 Task: Create Card Crisis Communication Execution in Board Marketing Strategy to Workspace Lead Generation. Create Card Board Meeting Review in Board Employee Offboarding to Workspace Lead Generation. Create Card Crisis Communication Execution in Board Content Marketing Web Content Strategy and Optimization to Workspace Lead Generation
Action: Mouse moved to (78, 362)
Screenshot: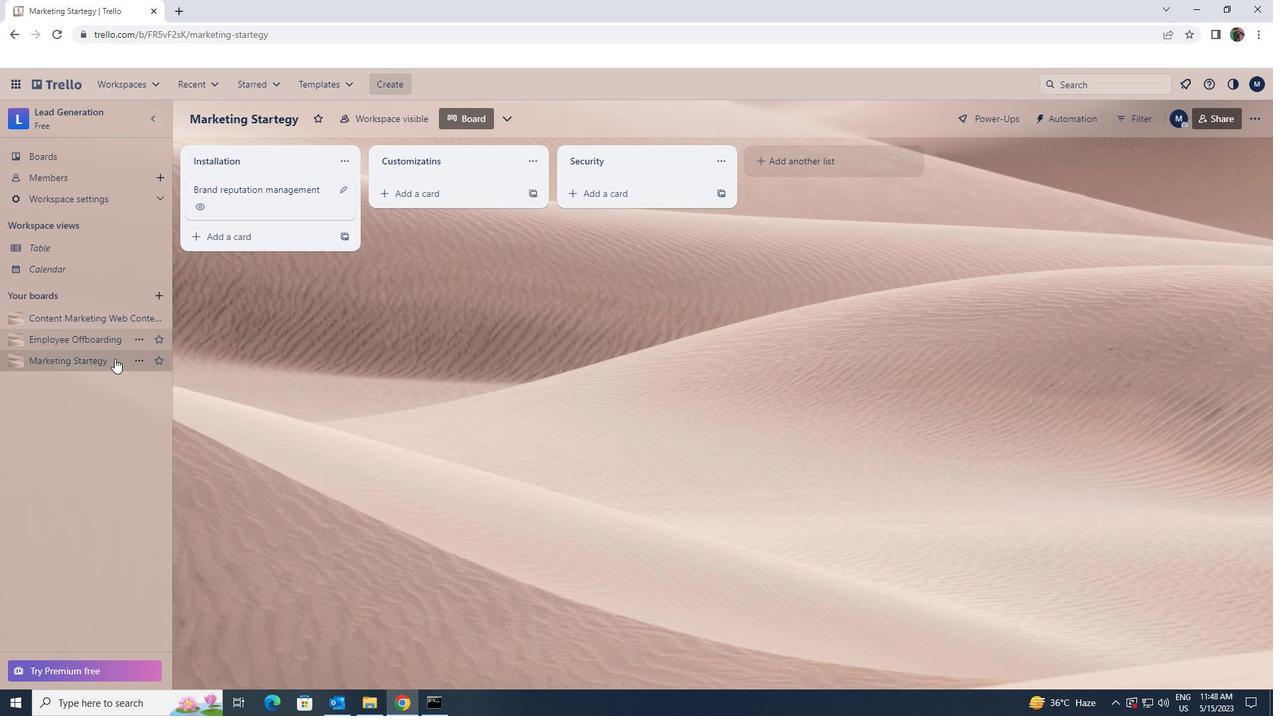 
Action: Mouse pressed left at (78, 362)
Screenshot: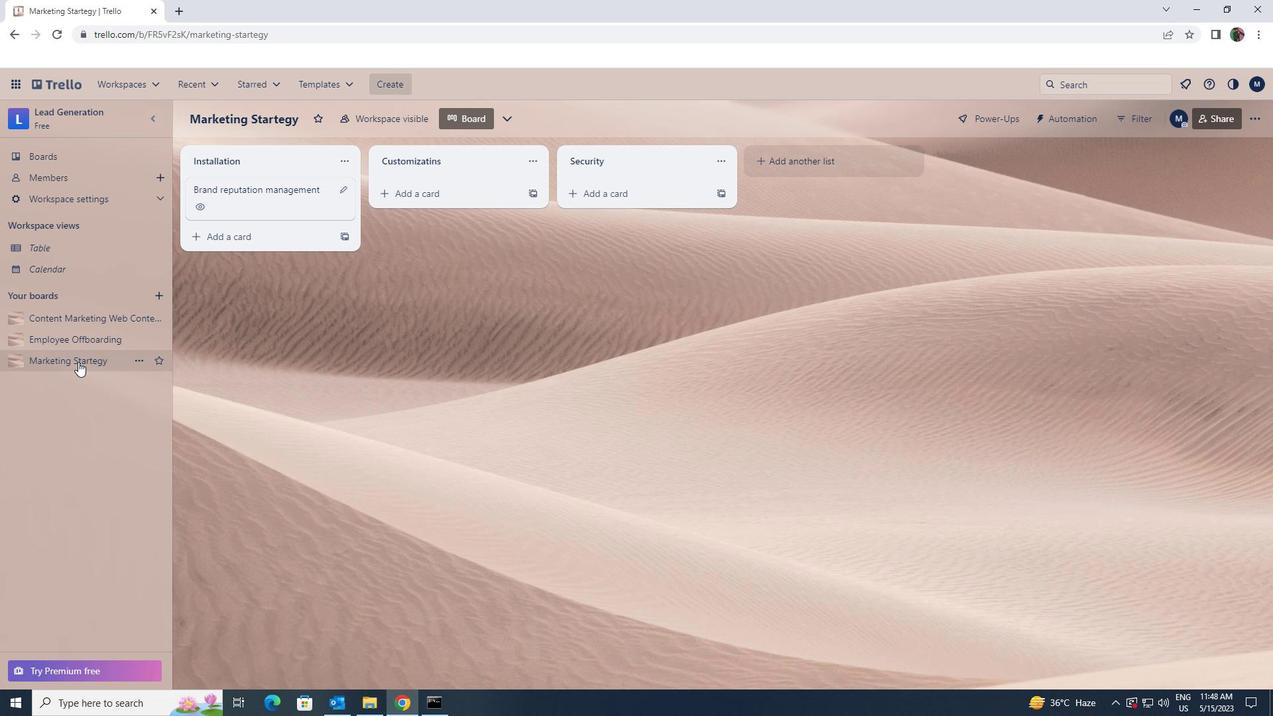 
Action: Mouse moved to (396, 201)
Screenshot: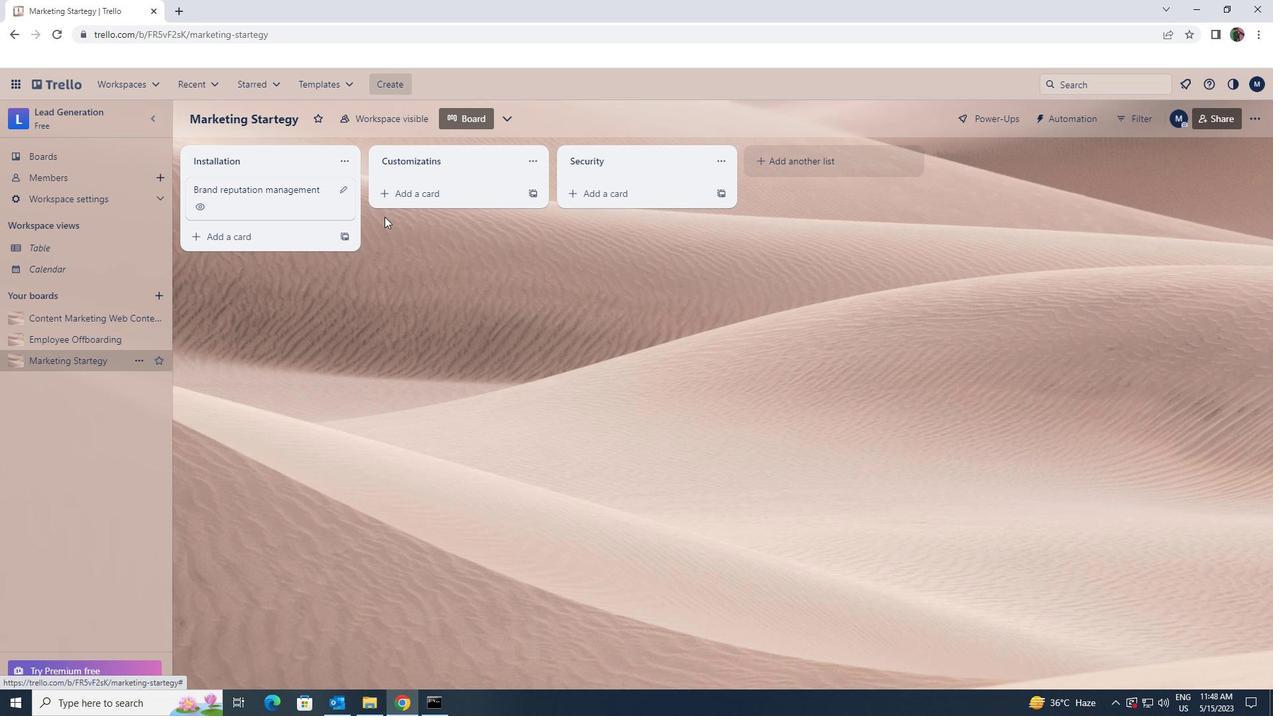 
Action: Mouse pressed left at (396, 201)
Screenshot: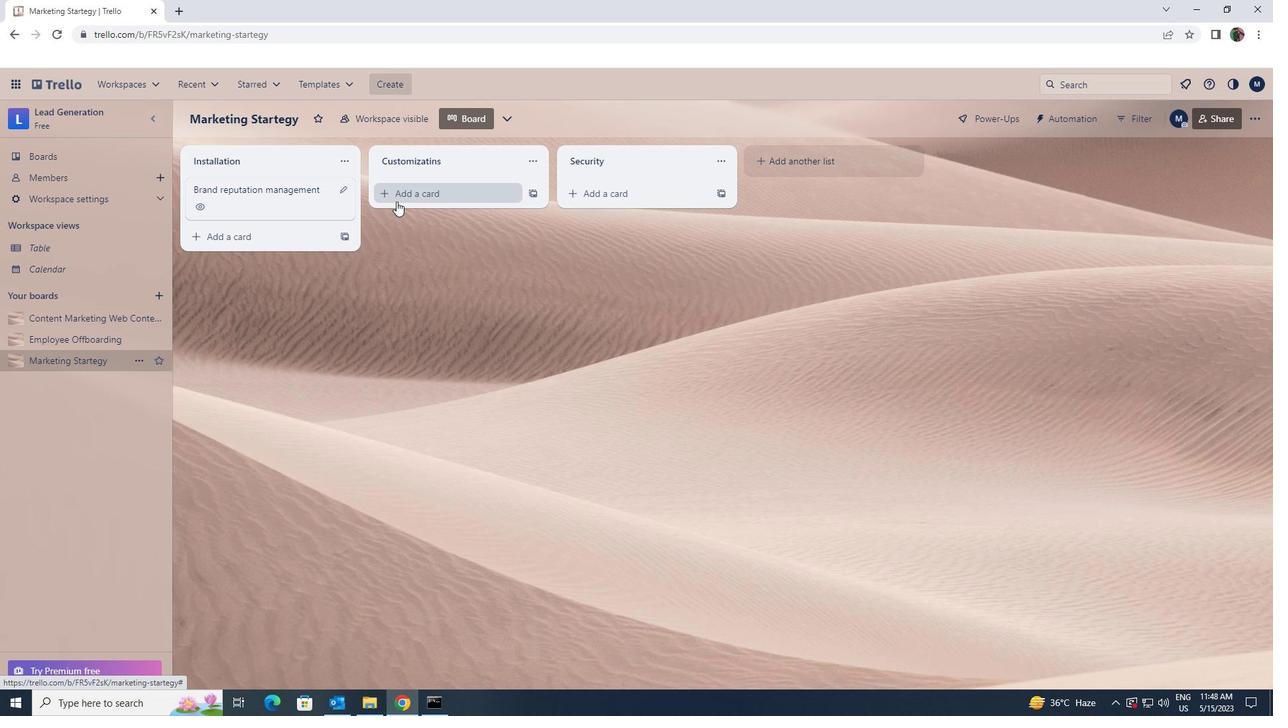 
Action: Key pressed <Key.shift>ctrl+CRISIS<Key.space>COMMUNICATION<Key.space>EXECUATION
Screenshot: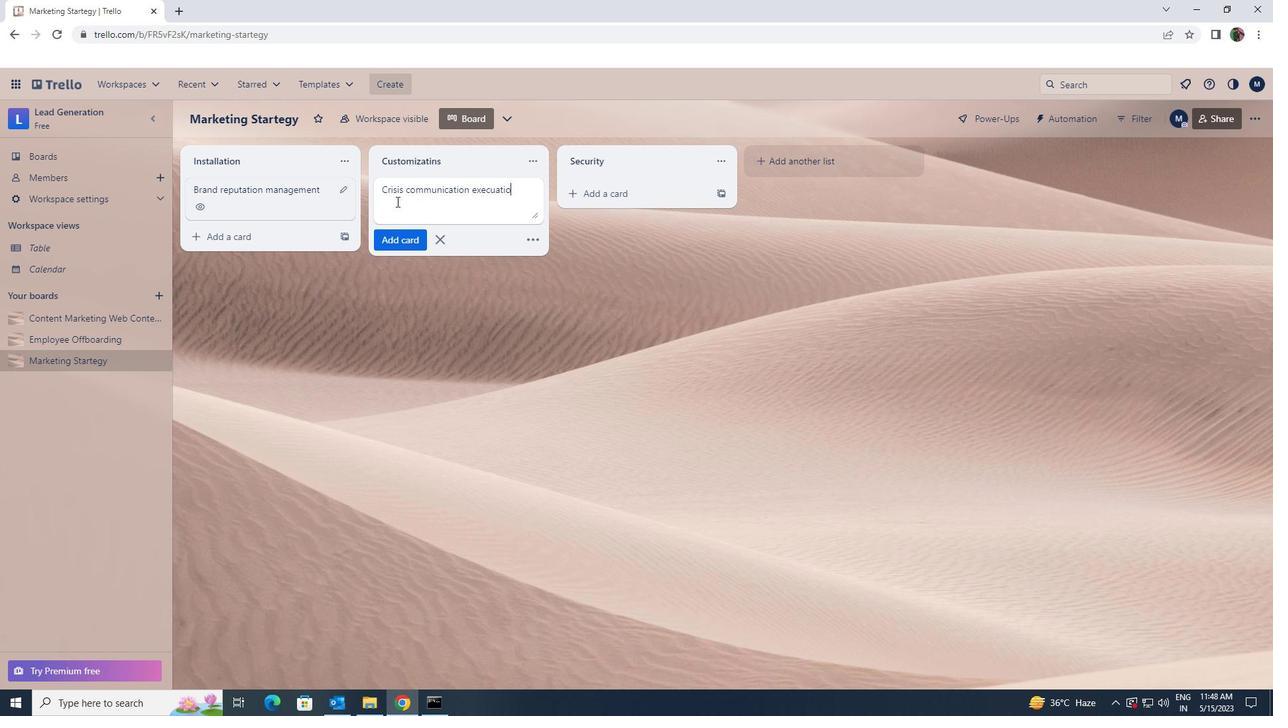 
Action: Mouse moved to (421, 240)
Screenshot: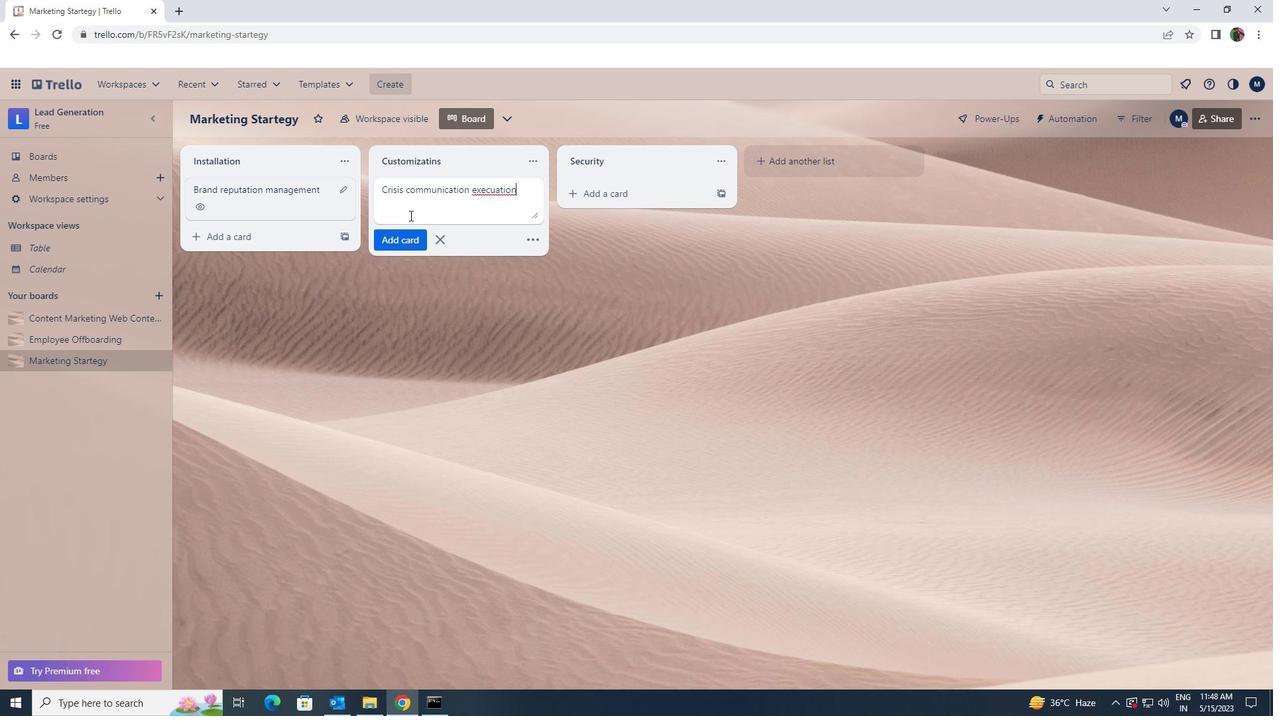 
Action: Mouse pressed left at (421, 240)
Screenshot: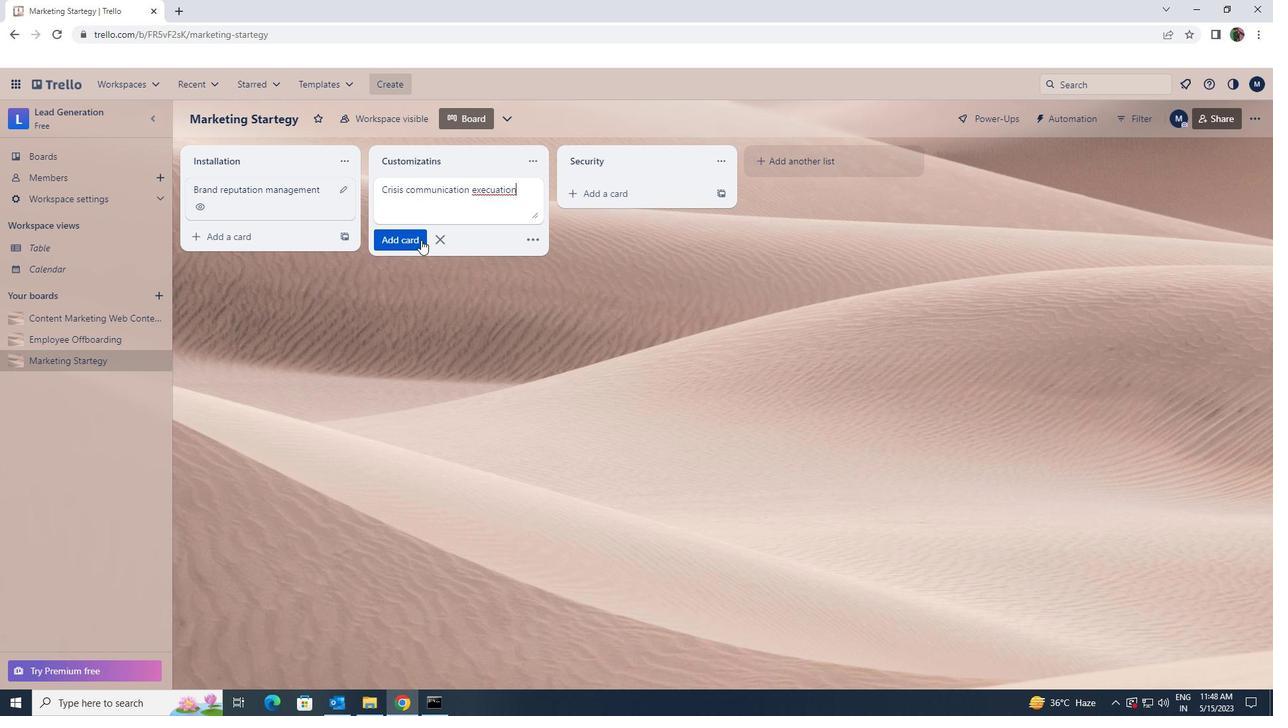 
Action: Mouse moved to (27, 344)
Screenshot: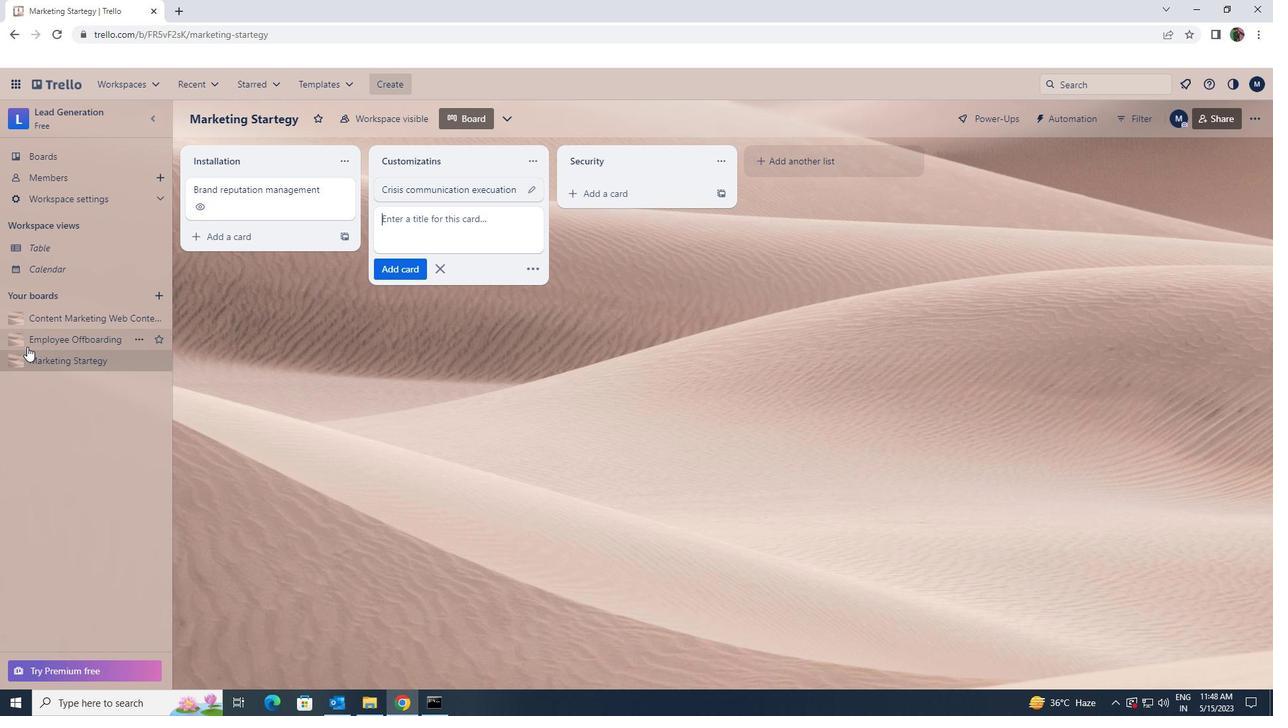 
Action: Mouse pressed left at (27, 344)
Screenshot: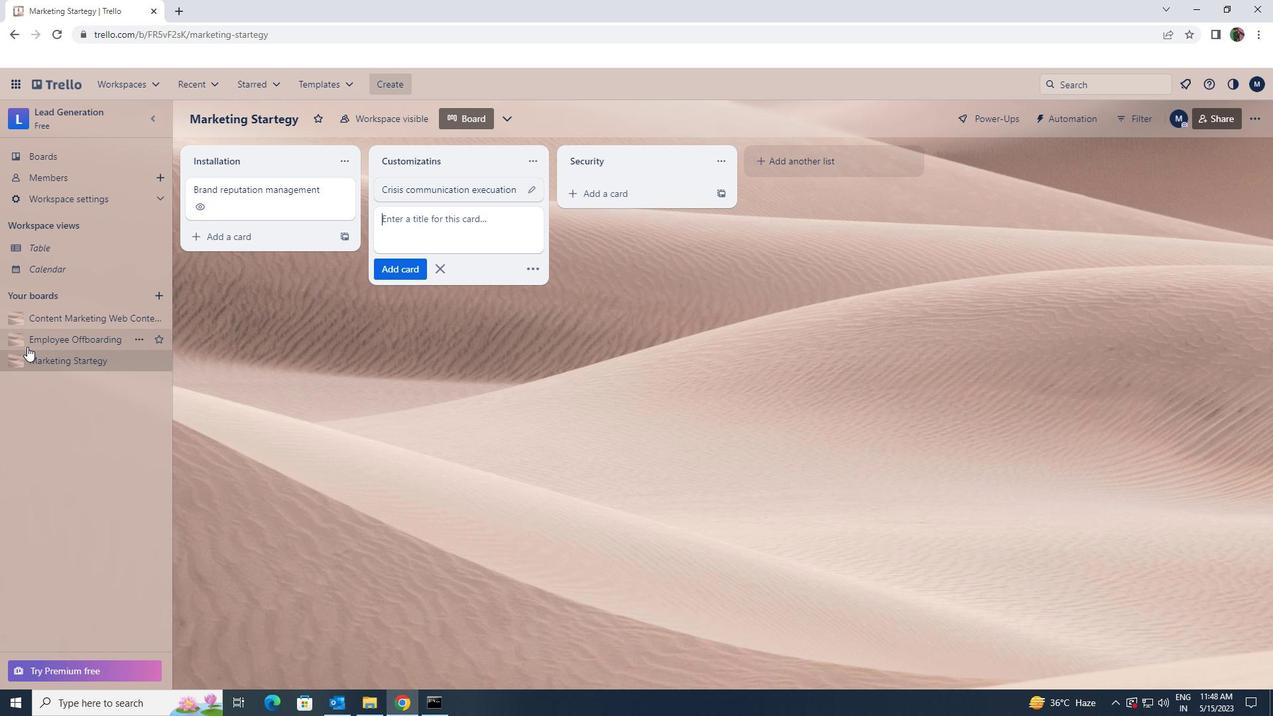 
Action: Mouse moved to (440, 196)
Screenshot: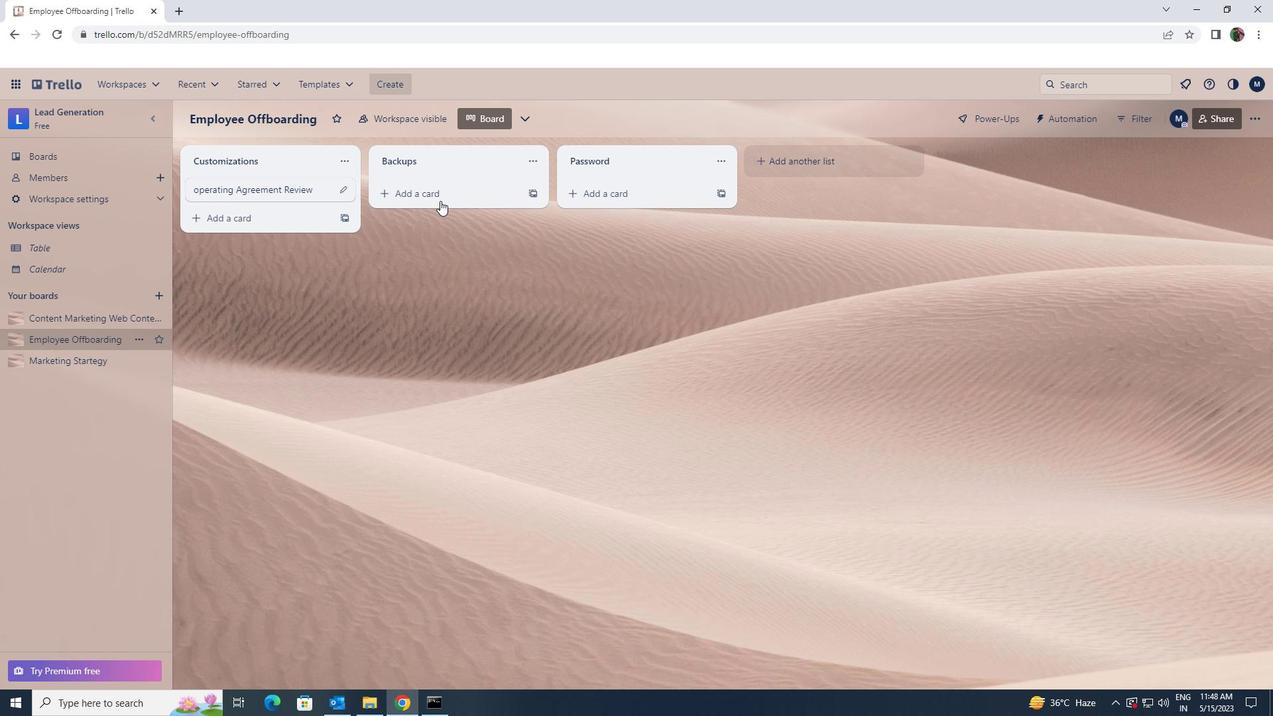 
Action: Mouse pressed left at (440, 196)
Screenshot: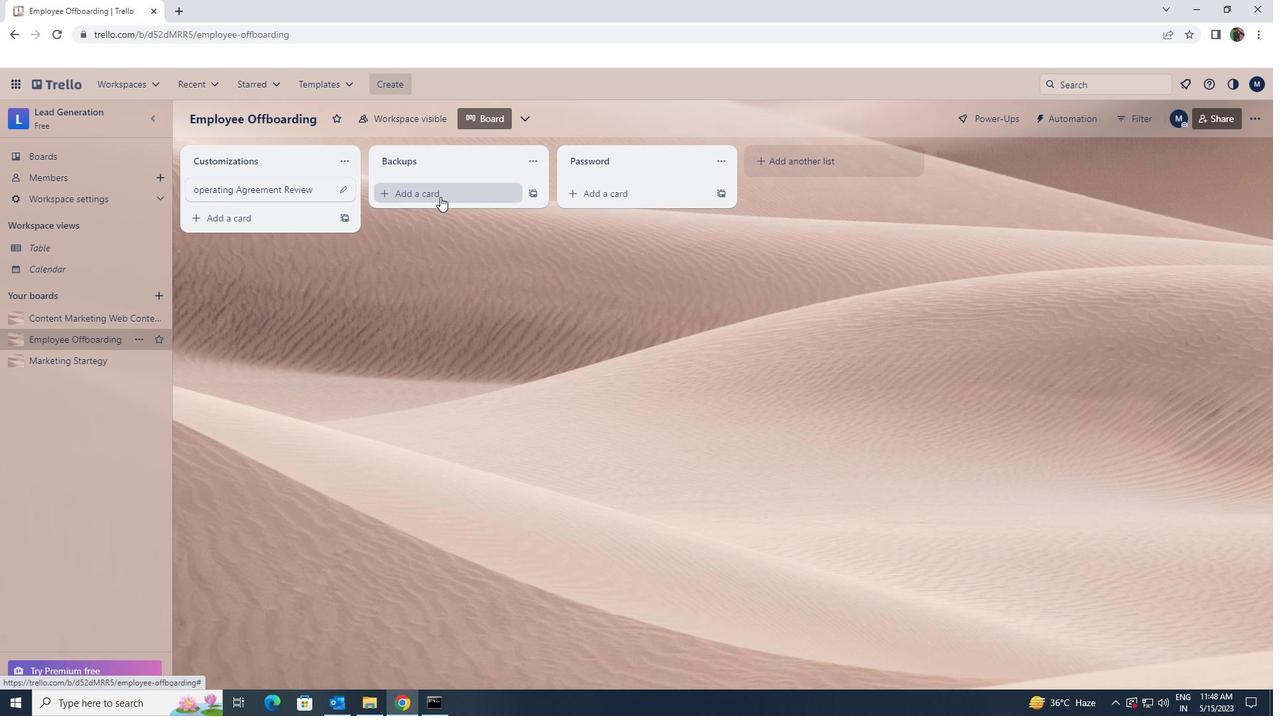 
Action: Key pressed <Key.shift><Key.shift><Key.shift>MEETING<Key.space><Key.shift>RE<Key.backspace>EVIEW
Screenshot: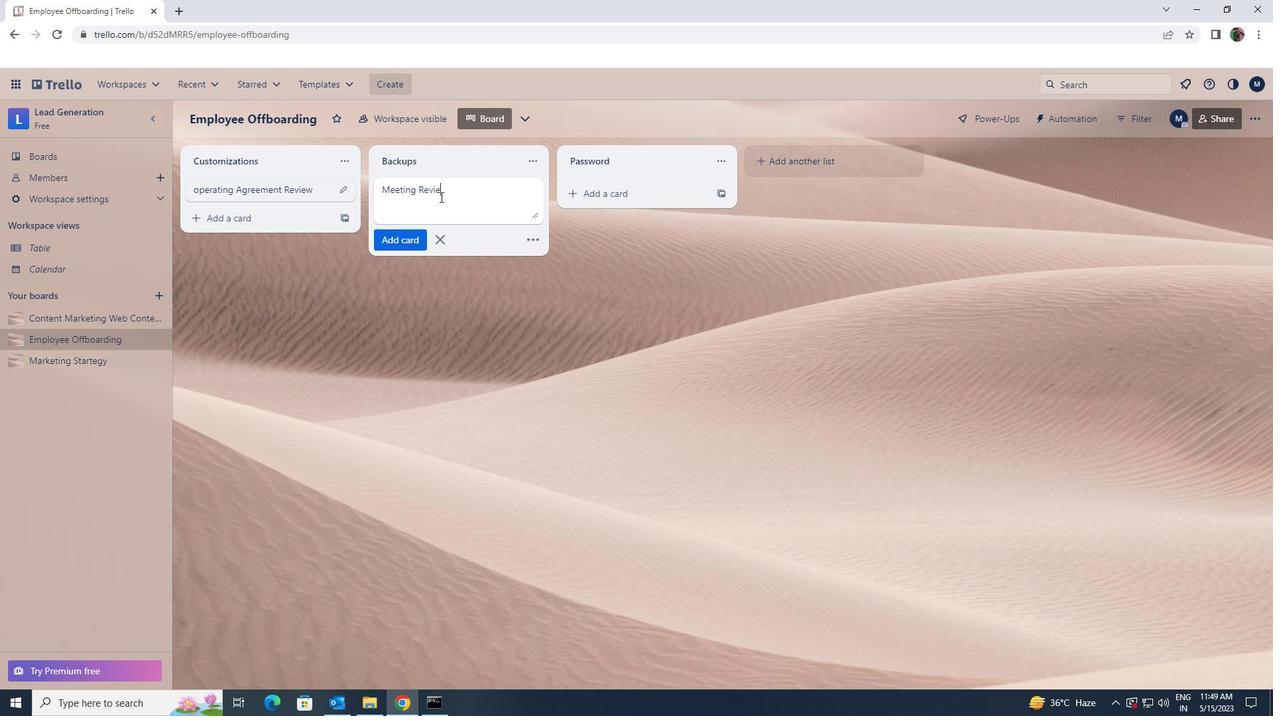
Action: Mouse moved to (409, 237)
Screenshot: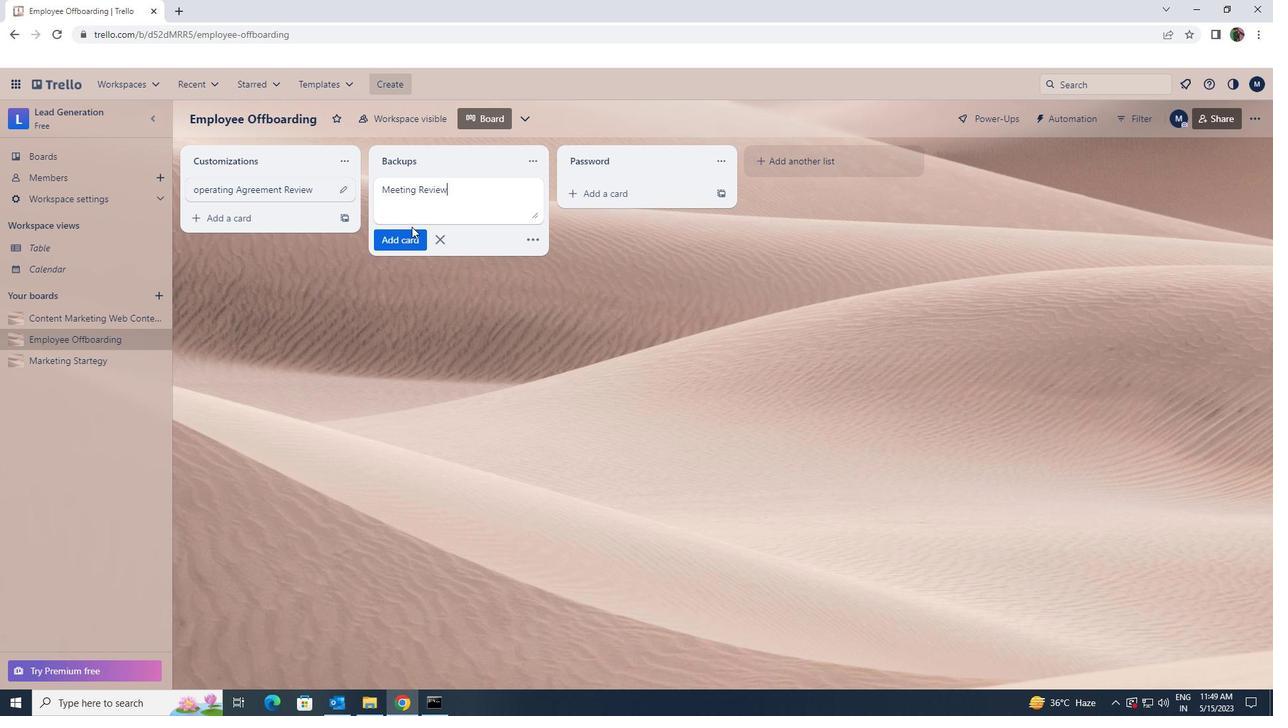 
Action: Mouse pressed left at (409, 237)
Screenshot: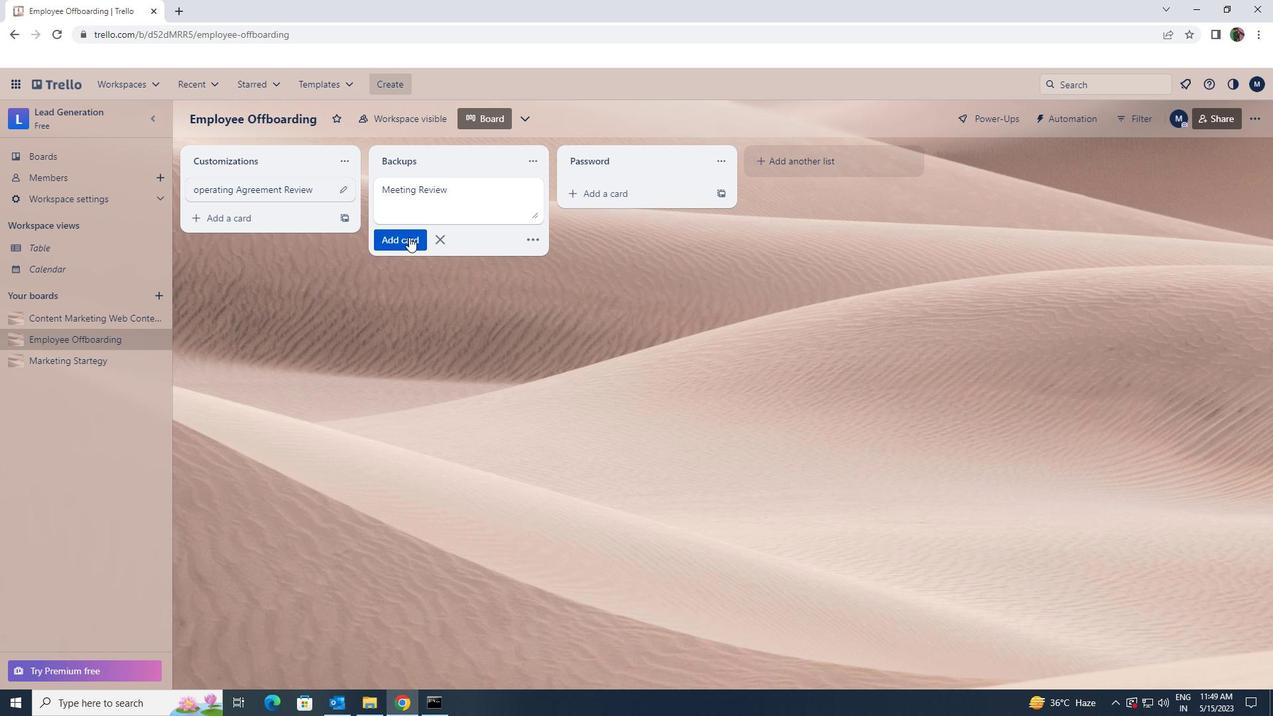 
Action: Mouse moved to (95, 318)
Screenshot: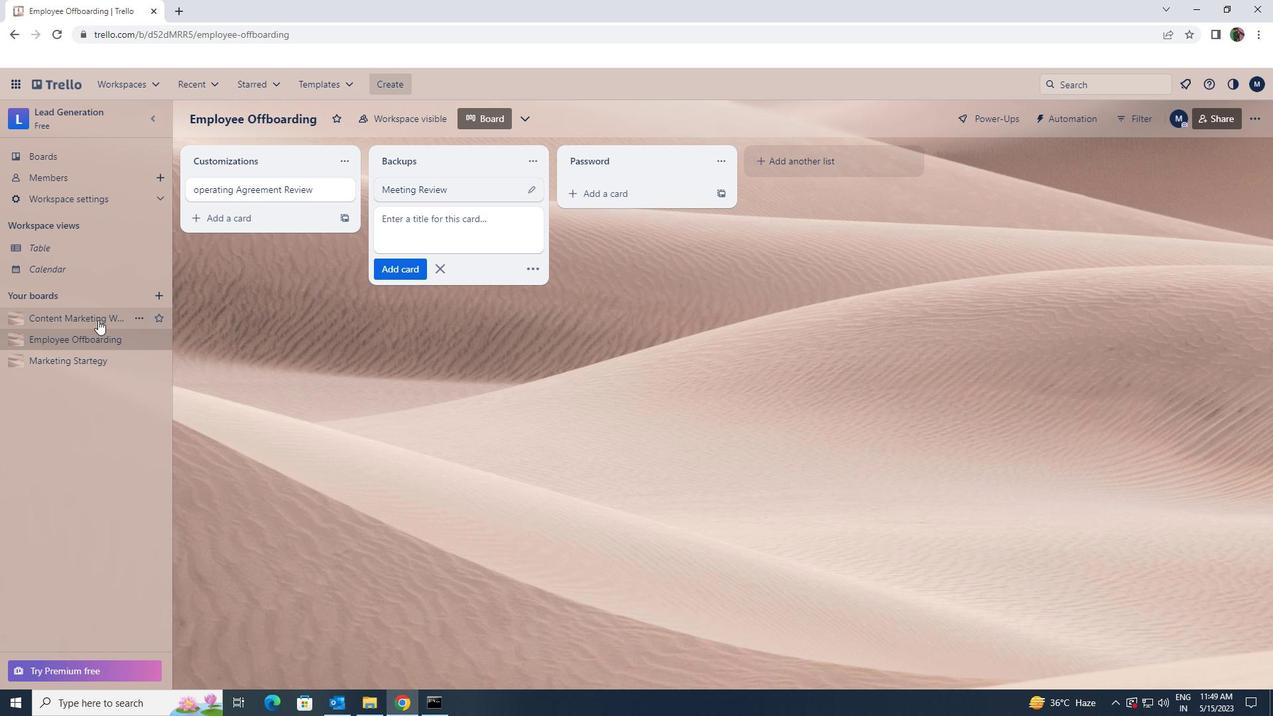 
Action: Mouse pressed left at (95, 318)
Screenshot: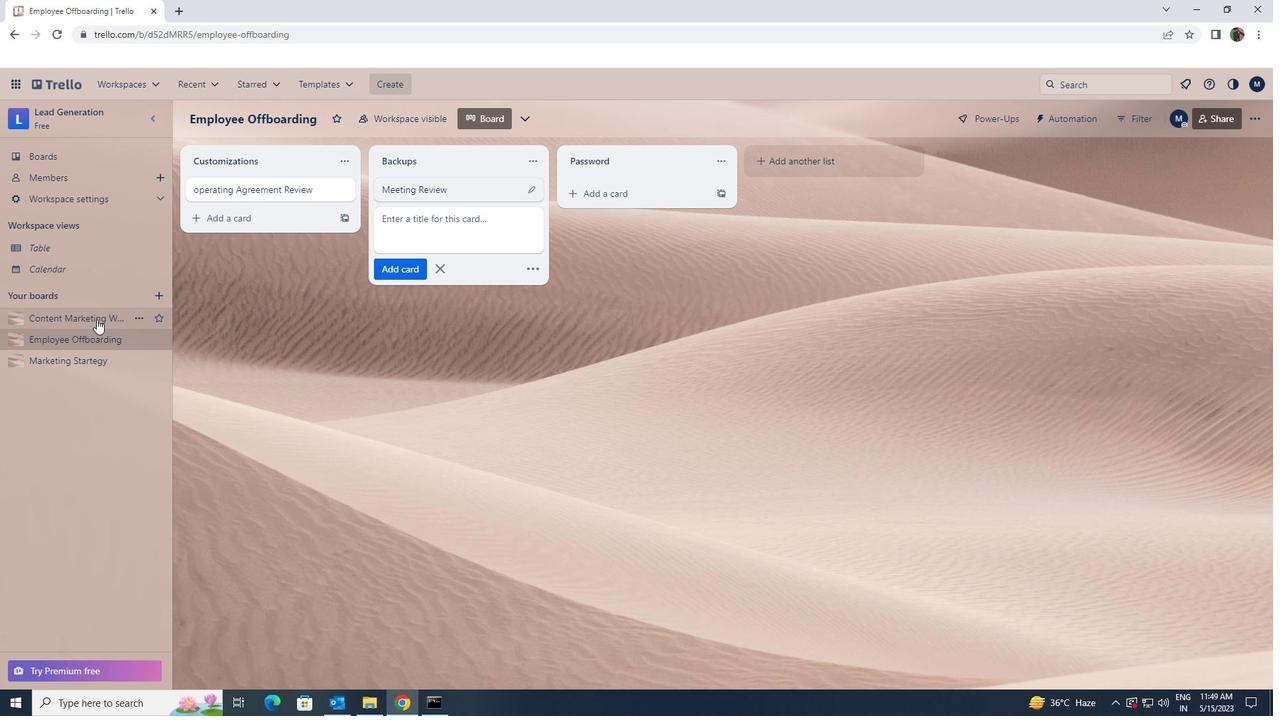 
Action: Mouse moved to (397, 195)
Screenshot: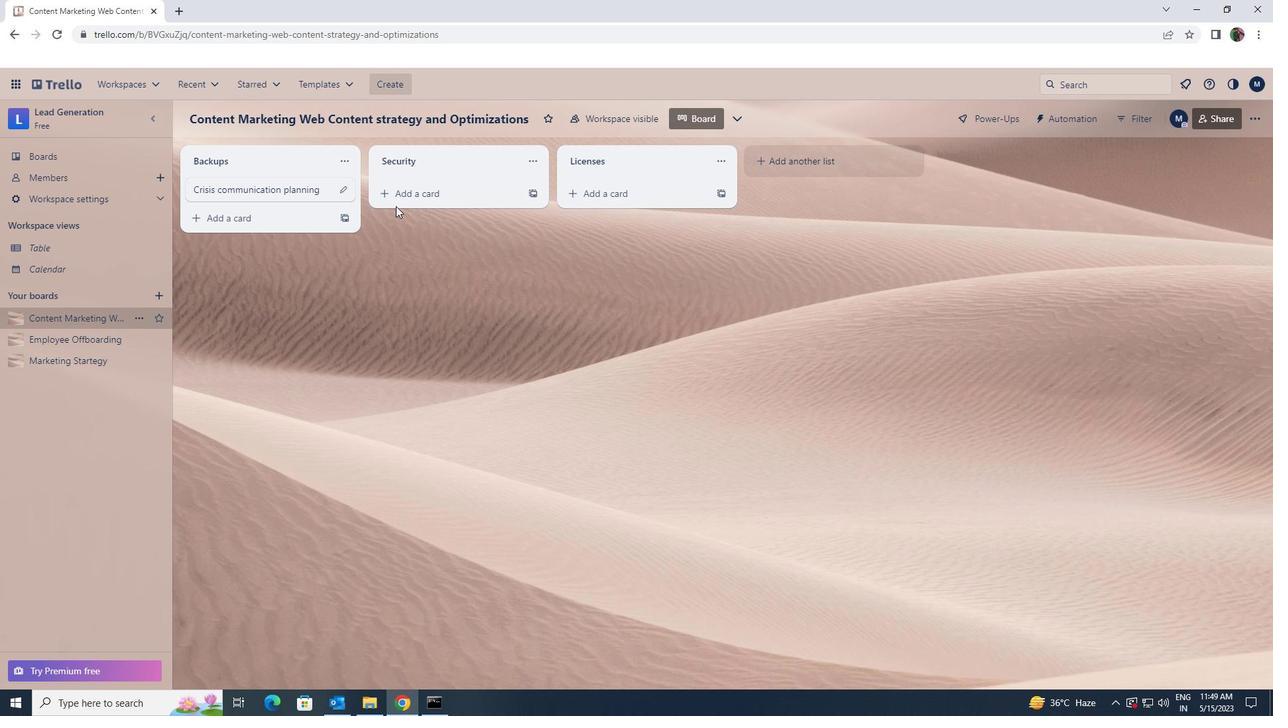 
Action: Mouse pressed left at (397, 195)
Screenshot: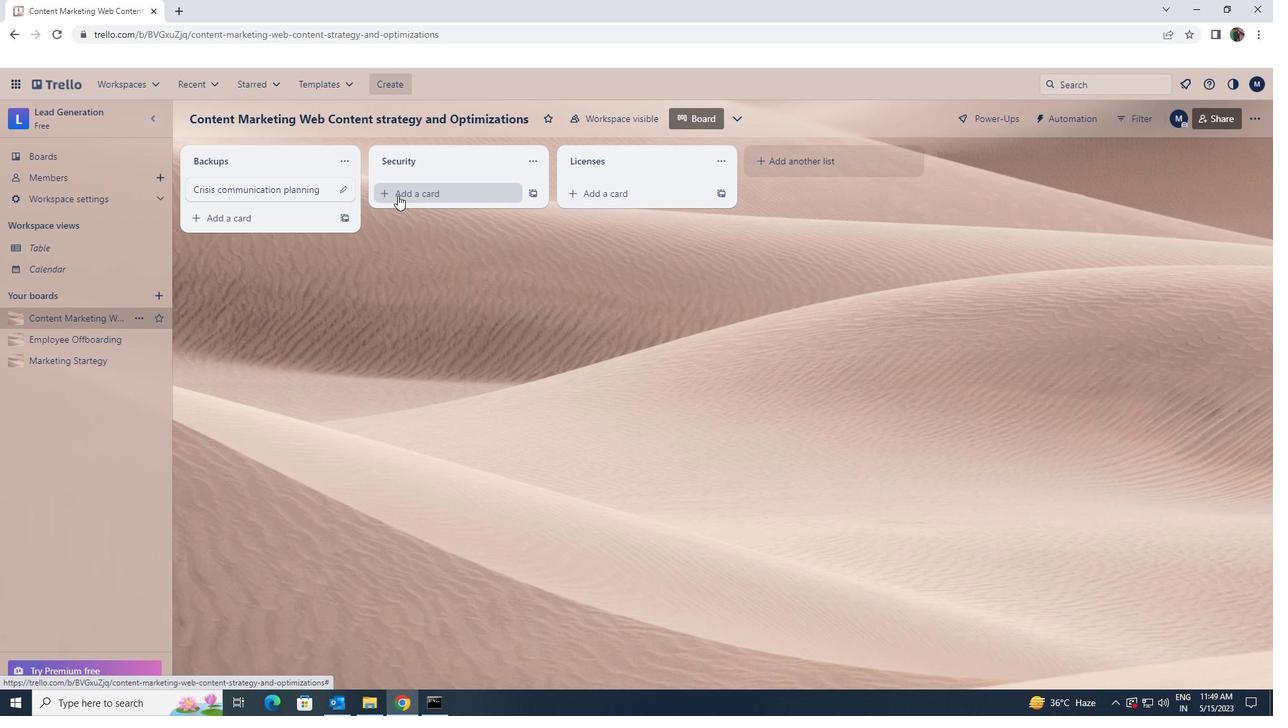
Action: Key pressed <Key.shift>CRISIS<Key.space>COMMUNICATION<Key.space><Key.shift>EXECUTION
Screenshot: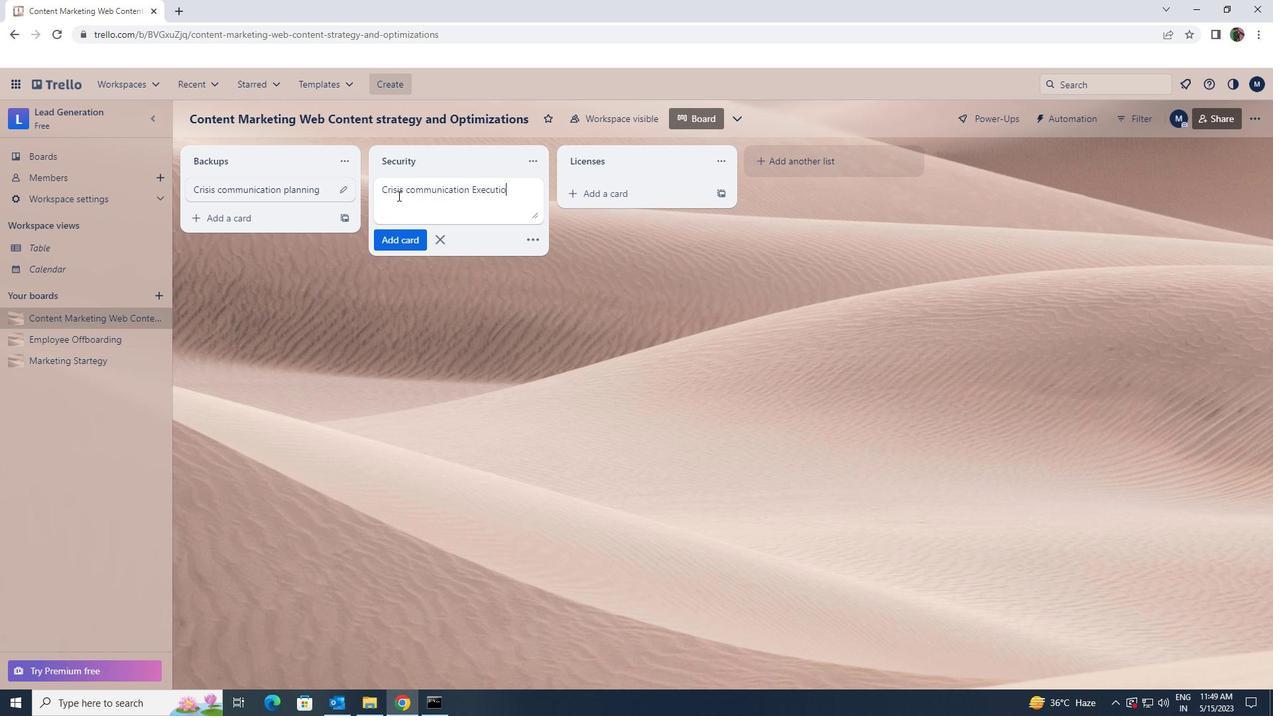 
Action: Mouse moved to (399, 233)
Screenshot: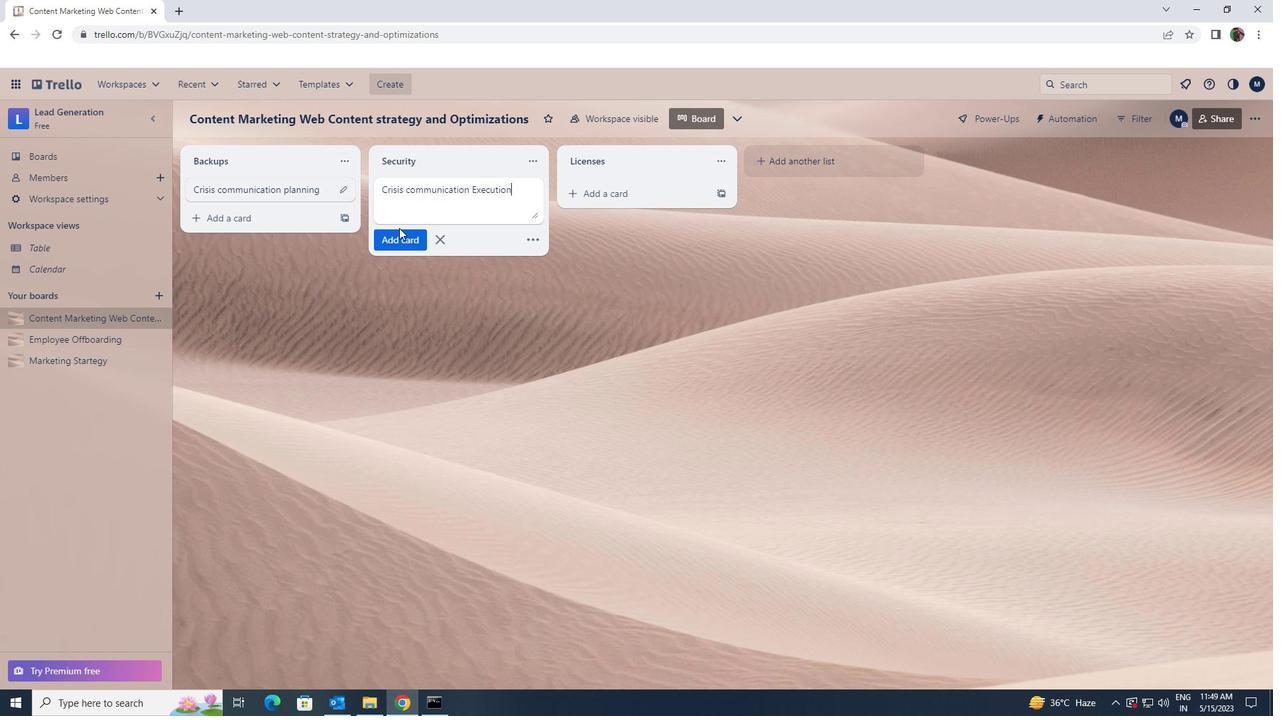 
Action: Mouse pressed left at (399, 233)
Screenshot: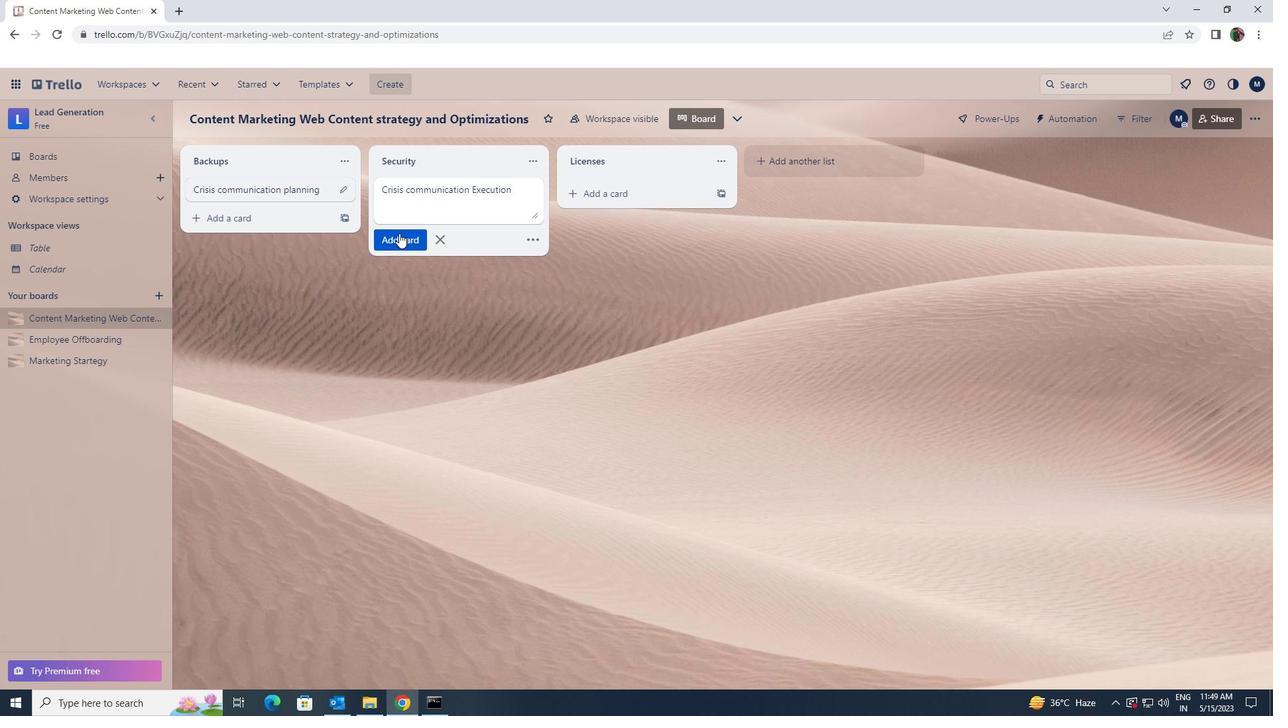 
